 Task: Copy the link of Orderville, Utah, US to share the place.
Action: Mouse moved to (951, 149)
Screenshot: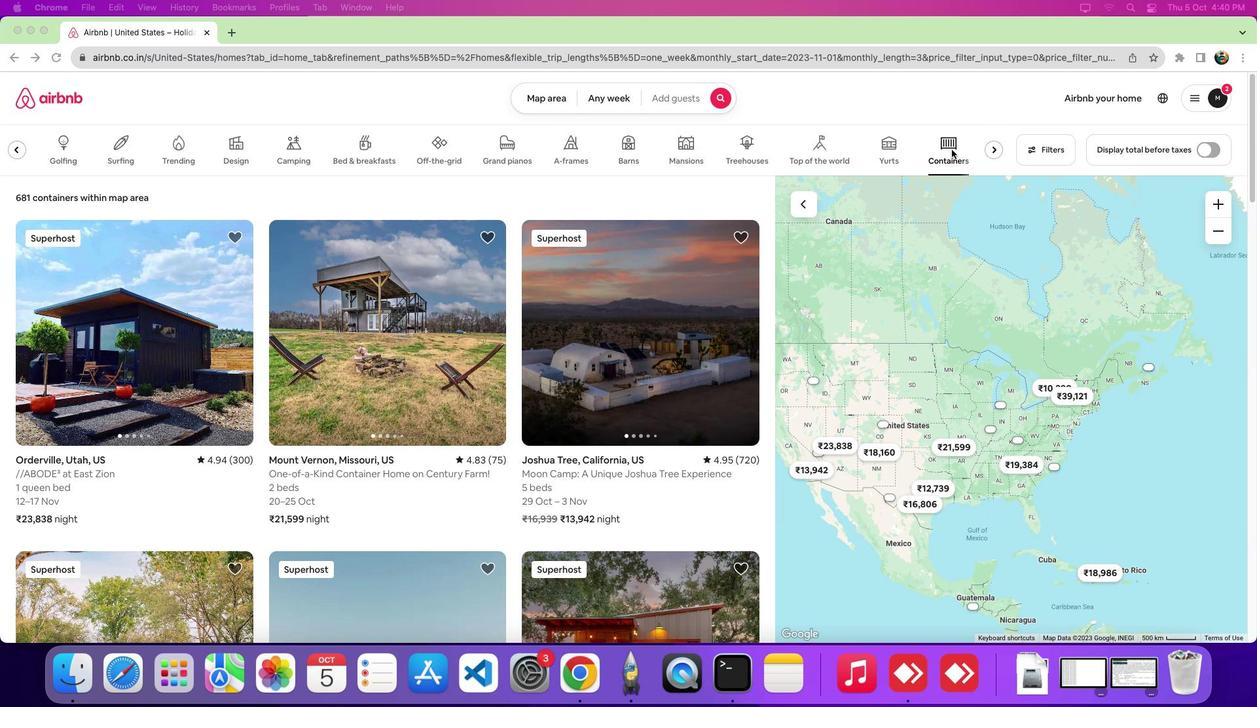 
Action: Mouse pressed left at (951, 149)
Screenshot: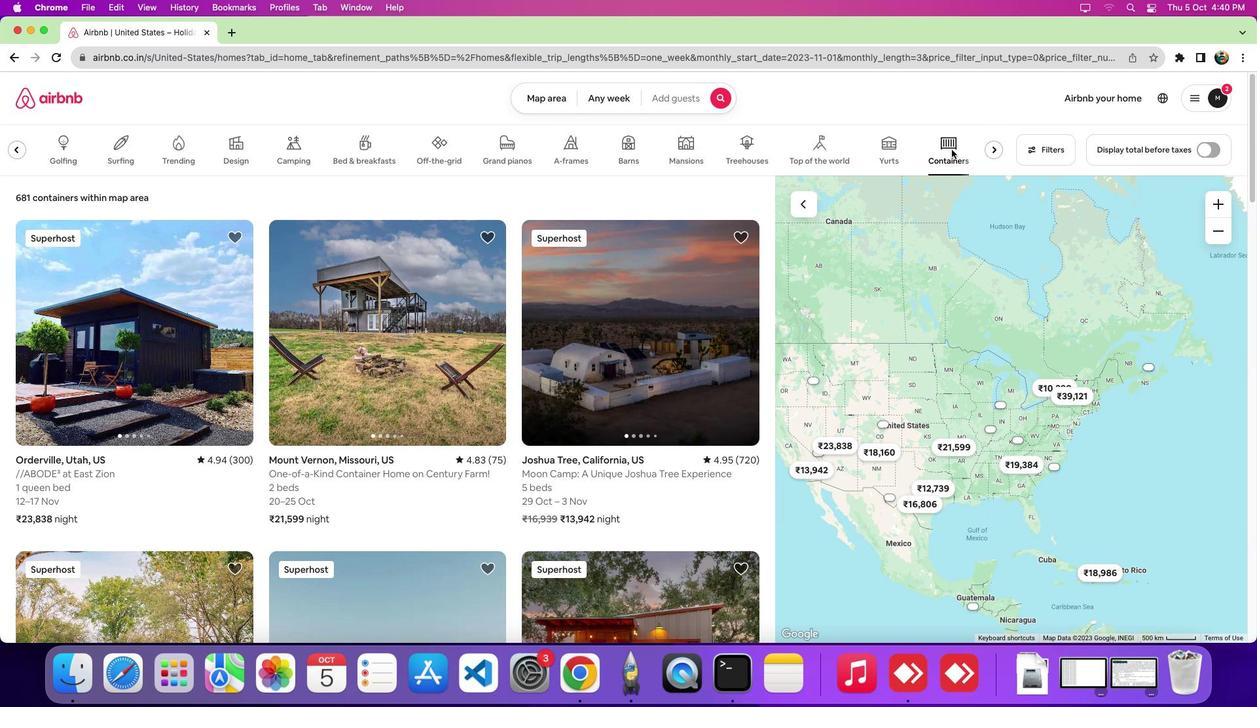 
Action: Mouse moved to (197, 360)
Screenshot: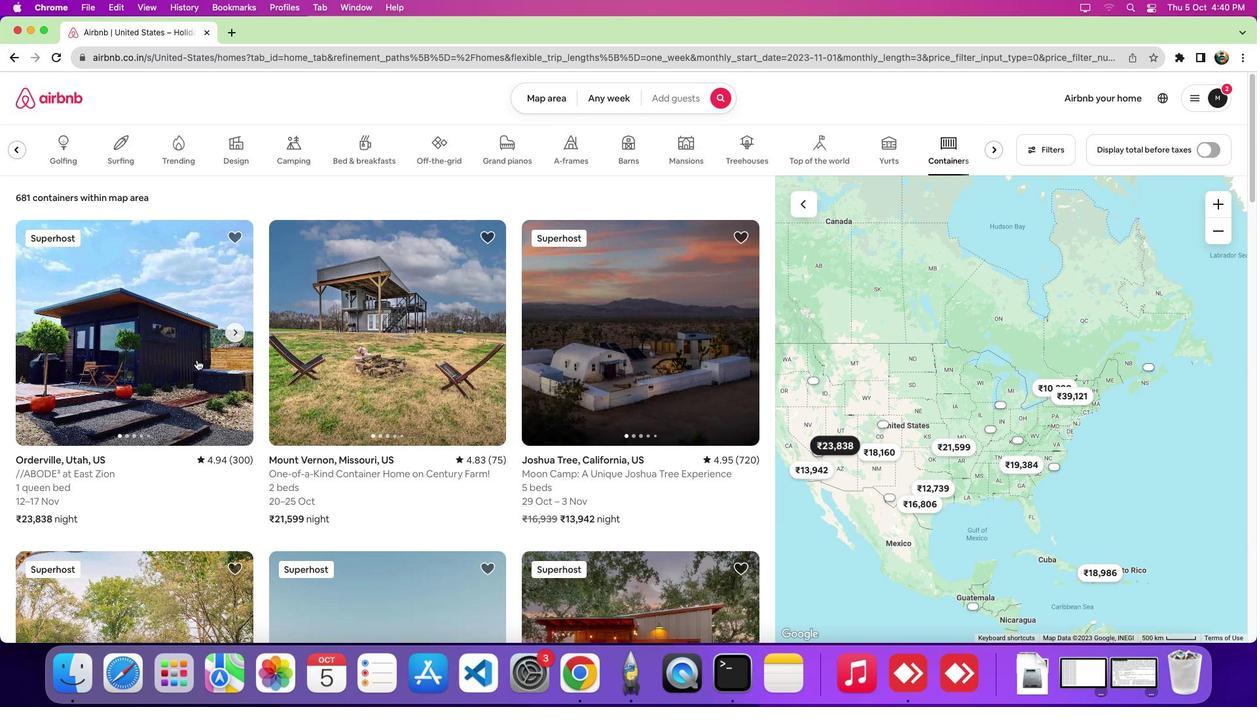 
Action: Mouse pressed left at (197, 360)
Screenshot: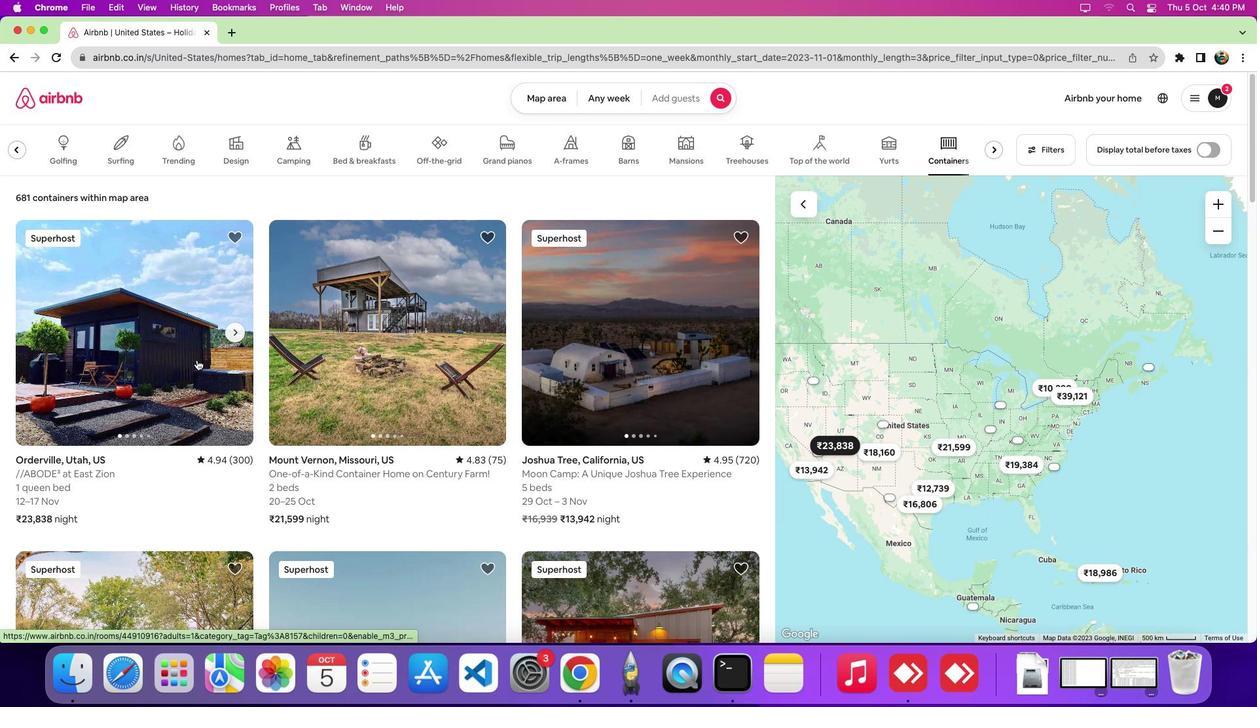 
Action: Mouse moved to (912, 151)
Screenshot: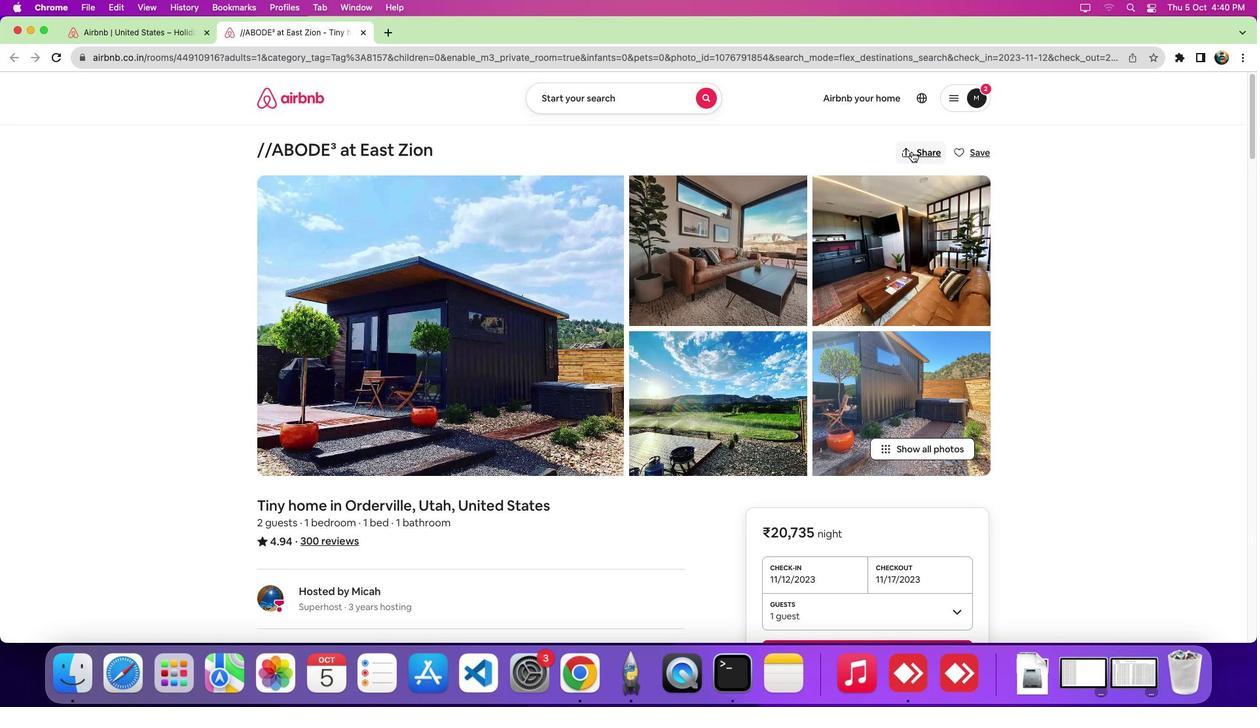 
Action: Mouse pressed left at (912, 151)
Screenshot: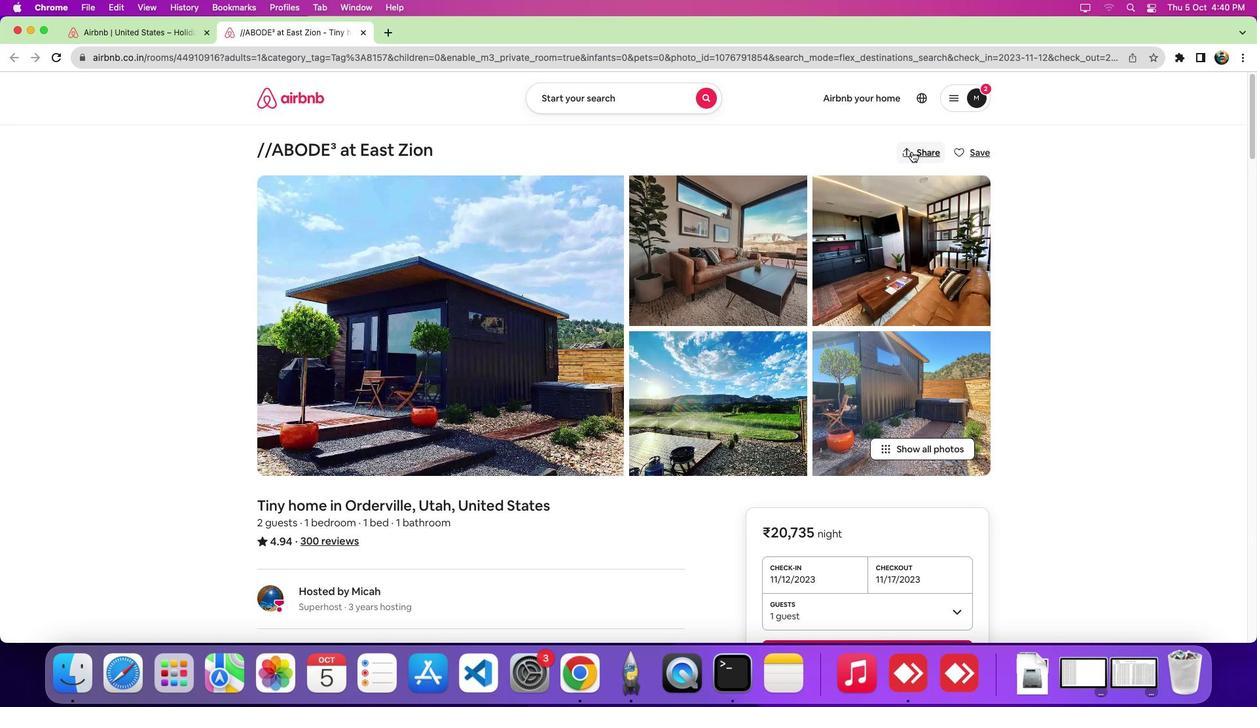 
Action: Mouse moved to (509, 318)
Screenshot: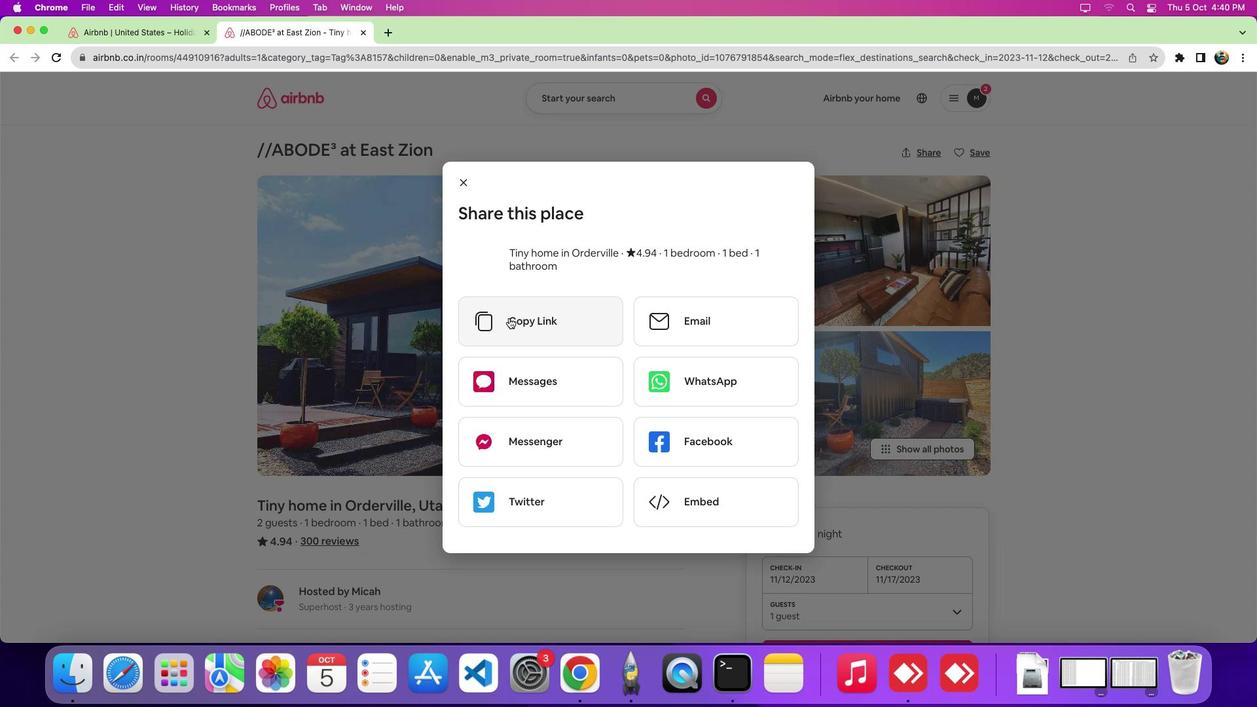 
Action: Mouse pressed left at (509, 318)
Screenshot: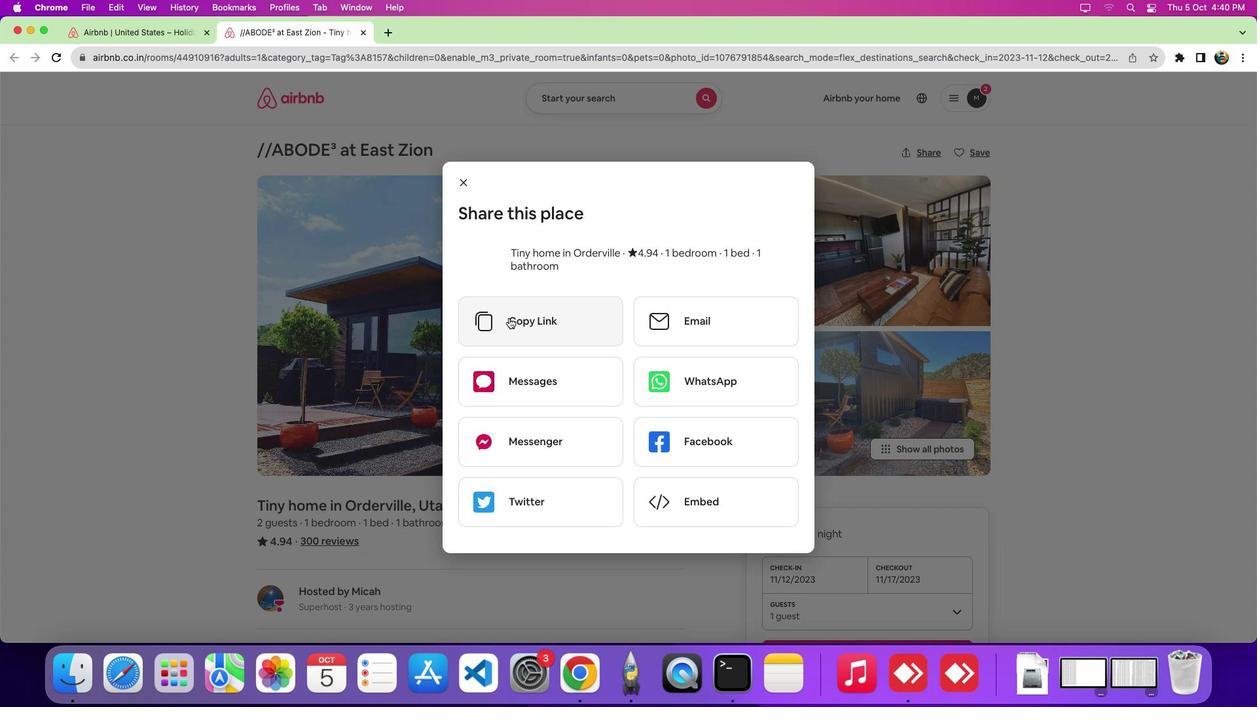 
Action: Mouse moved to (513, 313)
Screenshot: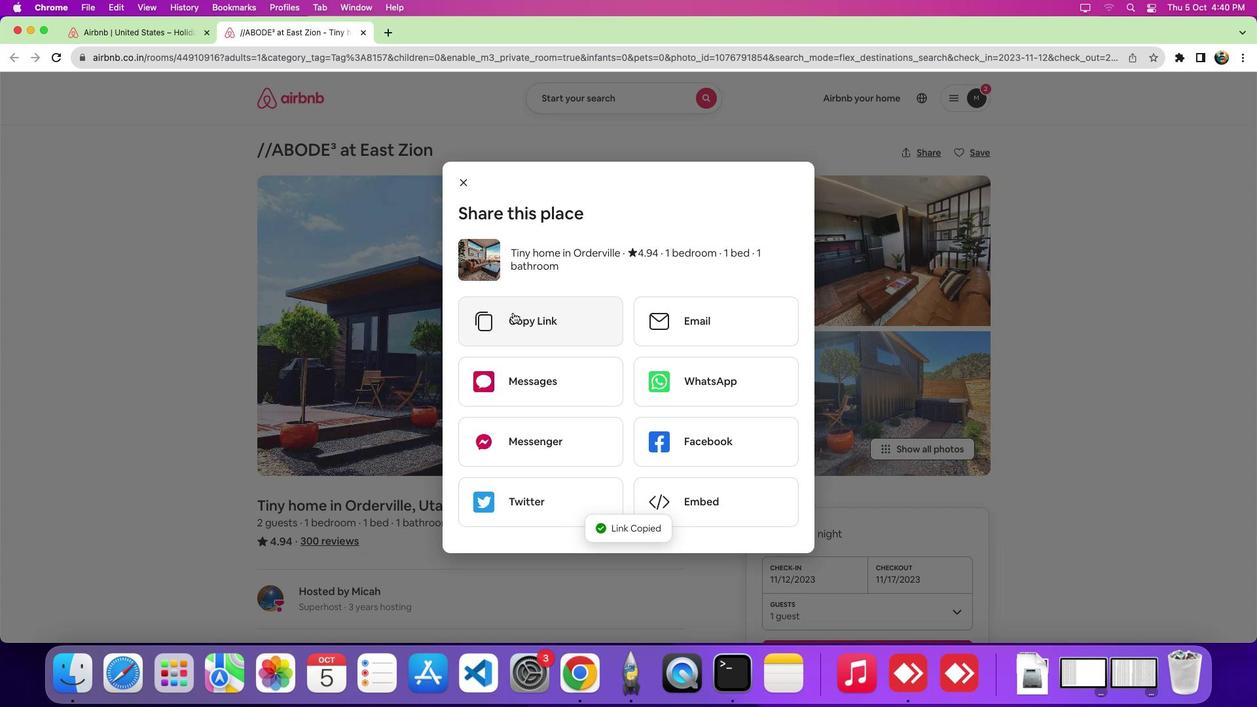 
